 Task: Reply All to email with the signature Devin Parker with the subject 'Quarterly report' from softage.1@softage.net with the message 'Please provide me with an update on the project's change management plan.'
Action: Mouse moved to (916, 155)
Screenshot: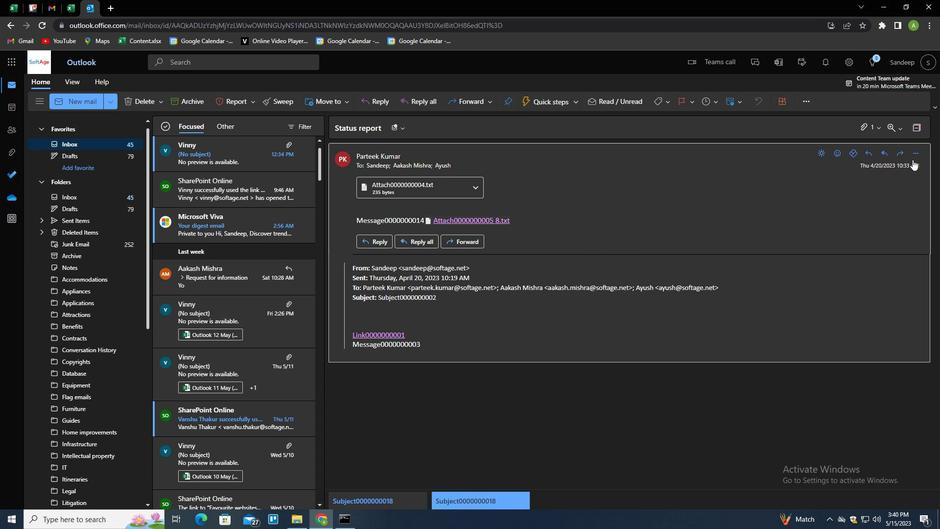 
Action: Mouse pressed left at (916, 155)
Screenshot: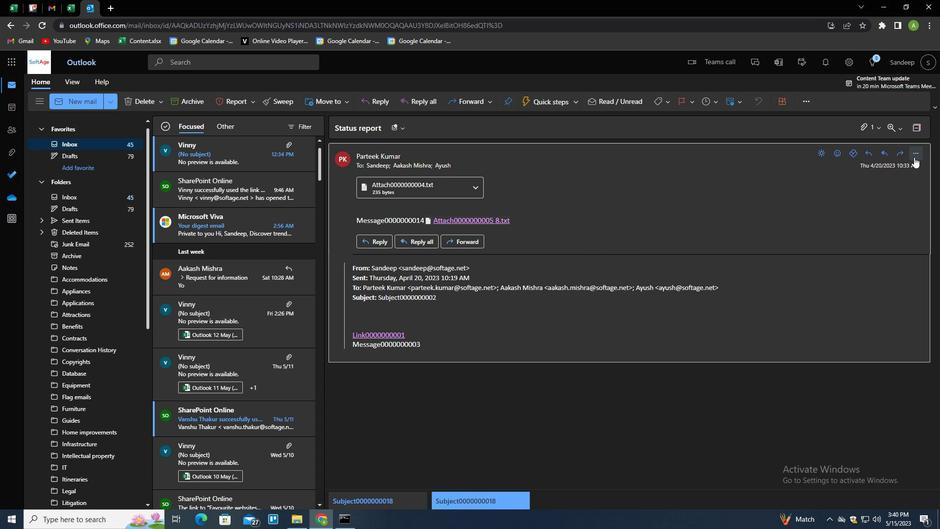 
Action: Mouse moved to (860, 185)
Screenshot: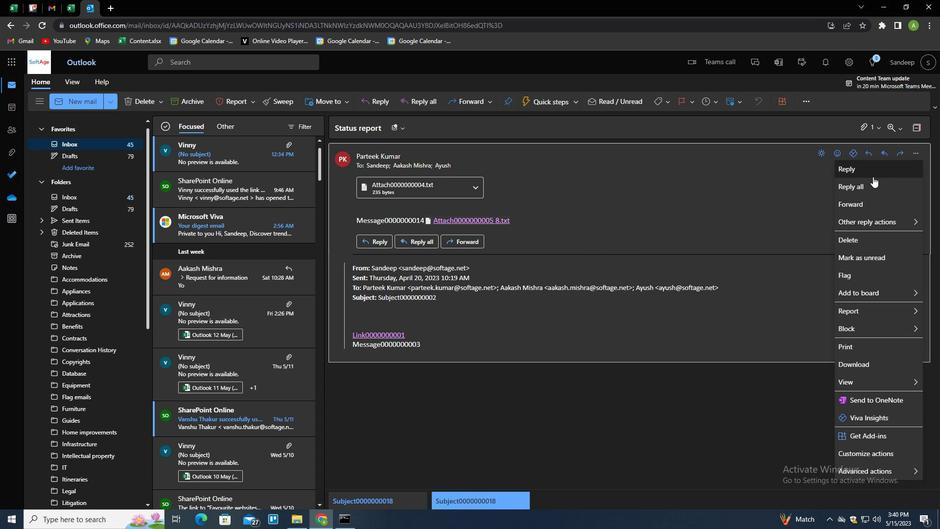 
Action: Mouse pressed left at (860, 185)
Screenshot: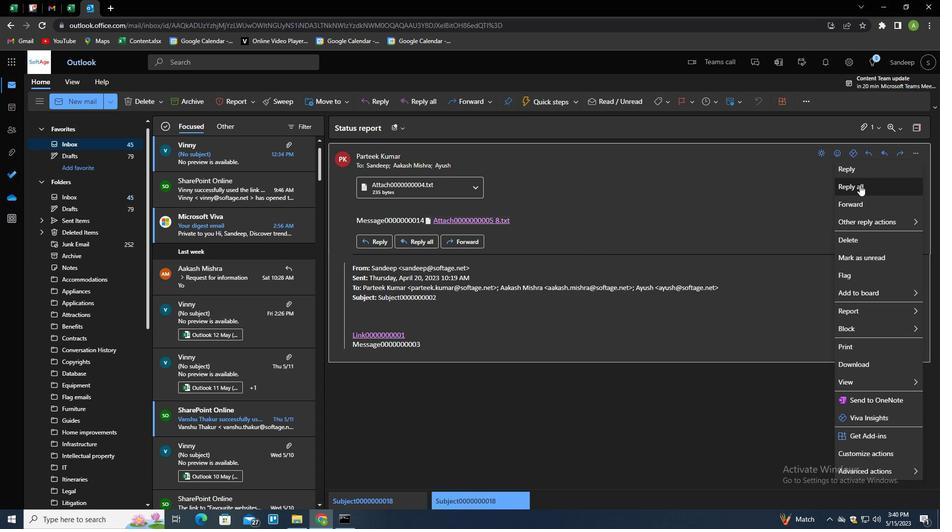 
Action: Mouse moved to (658, 102)
Screenshot: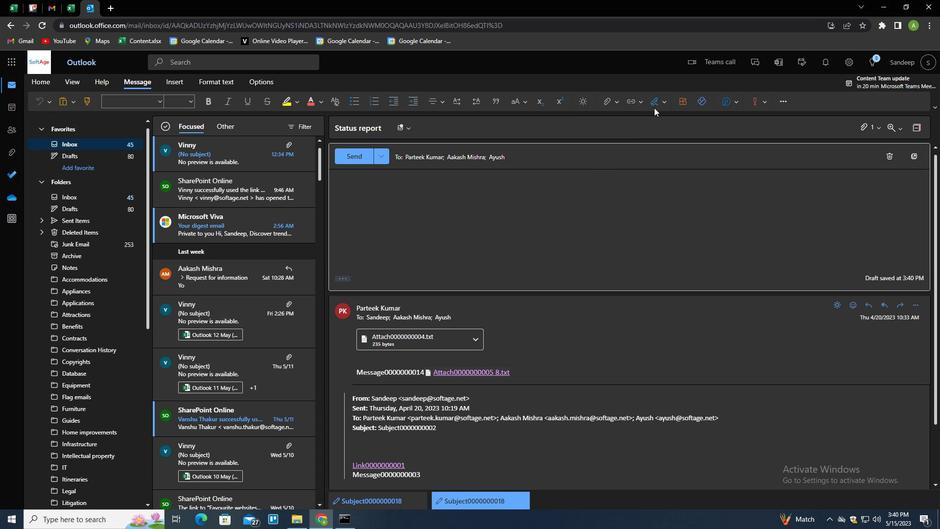 
Action: Mouse pressed left at (658, 102)
Screenshot: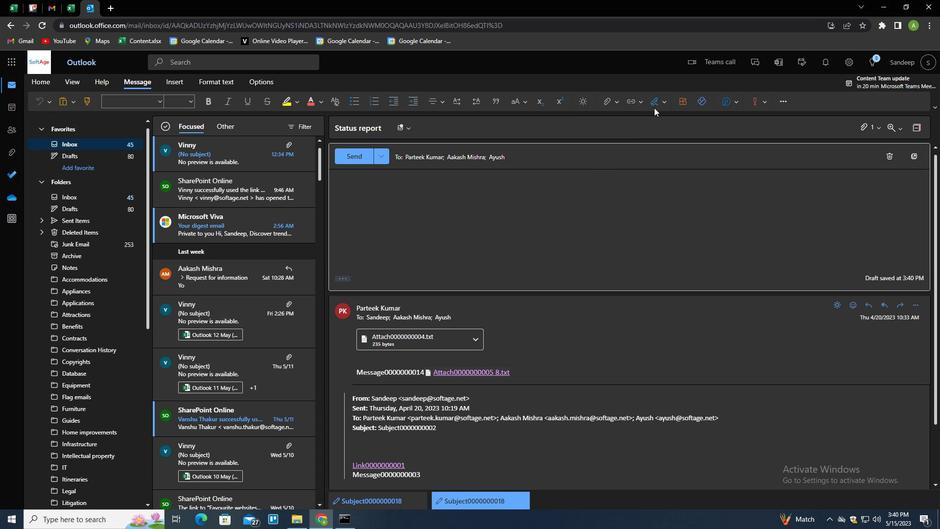 
Action: Mouse moved to (648, 141)
Screenshot: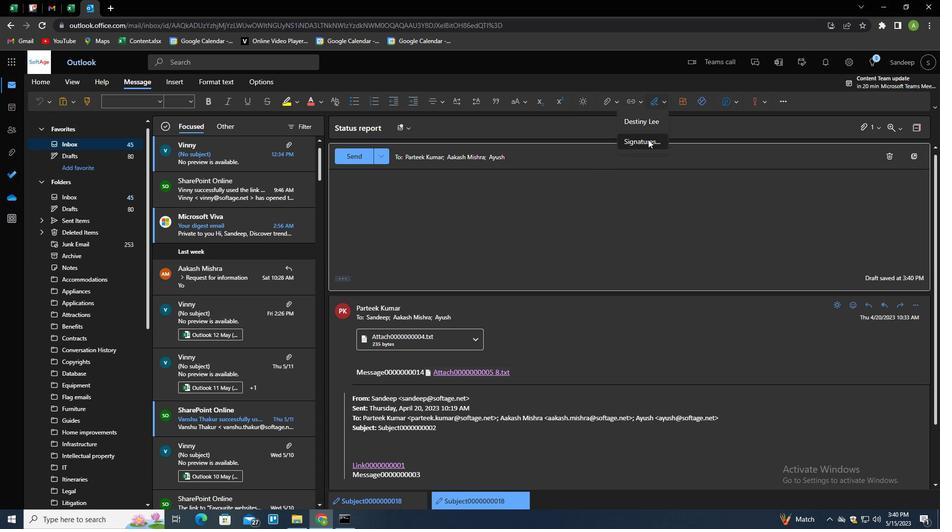 
Action: Mouse pressed left at (648, 141)
Screenshot: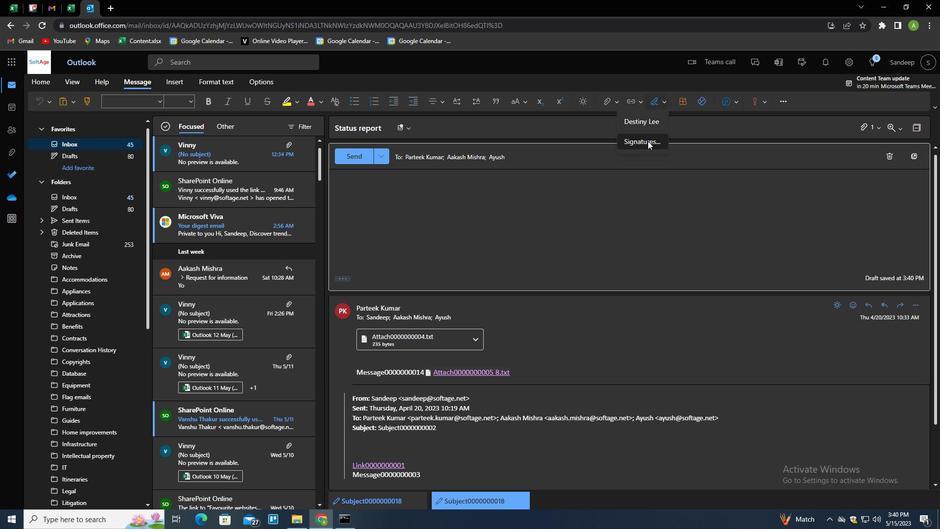
Action: Mouse moved to (653, 176)
Screenshot: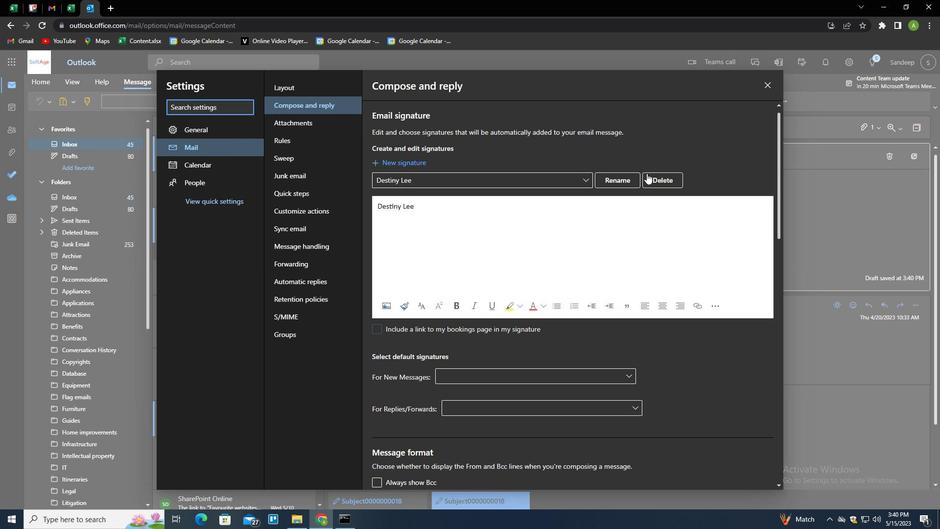 
Action: Mouse pressed left at (653, 176)
Screenshot: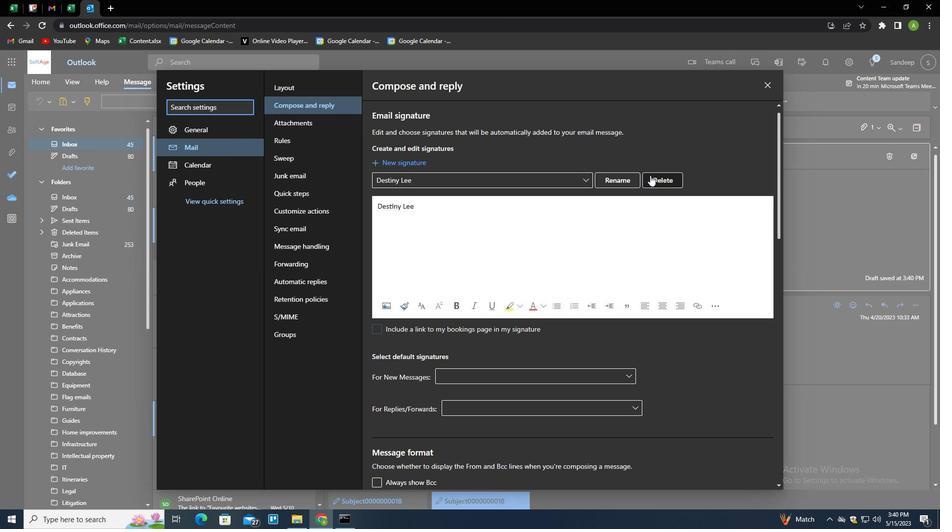 
Action: Mouse moved to (639, 178)
Screenshot: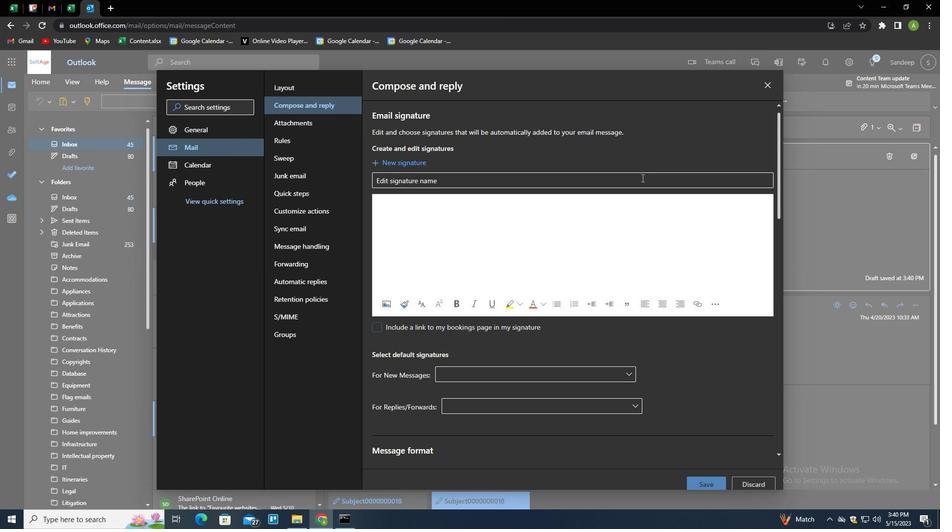 
Action: Mouse pressed left at (639, 178)
Screenshot: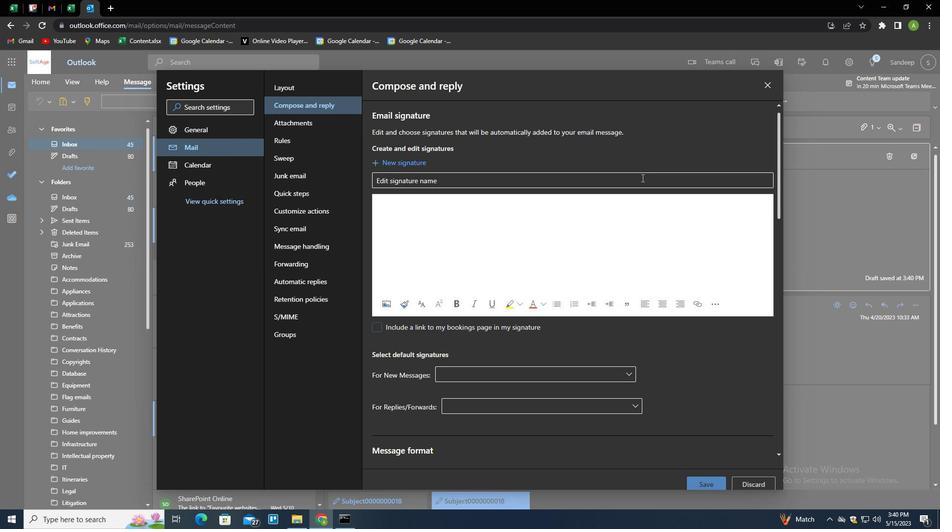 
Action: Mouse moved to (638, 178)
Screenshot: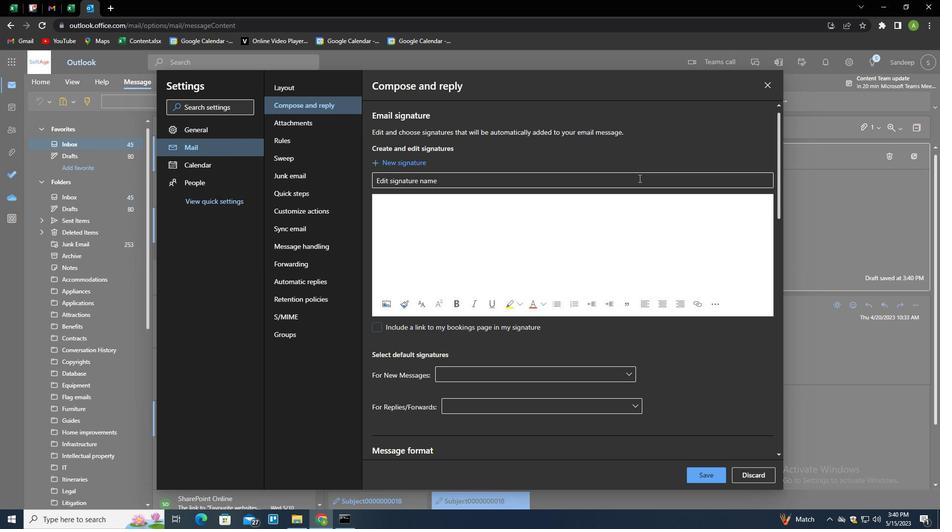 
Action: Key pressed <Key.shift>DECIN<Key.backspace><Key.backspace><Key.backspace>VIN<Key.space><Key.shift><Key.shift>PARKER<Key.tab><Key.shift>DEVIS<Key.backspace>N<Key.space>P<Key.backspace><Key.shift>PARKER
Screenshot: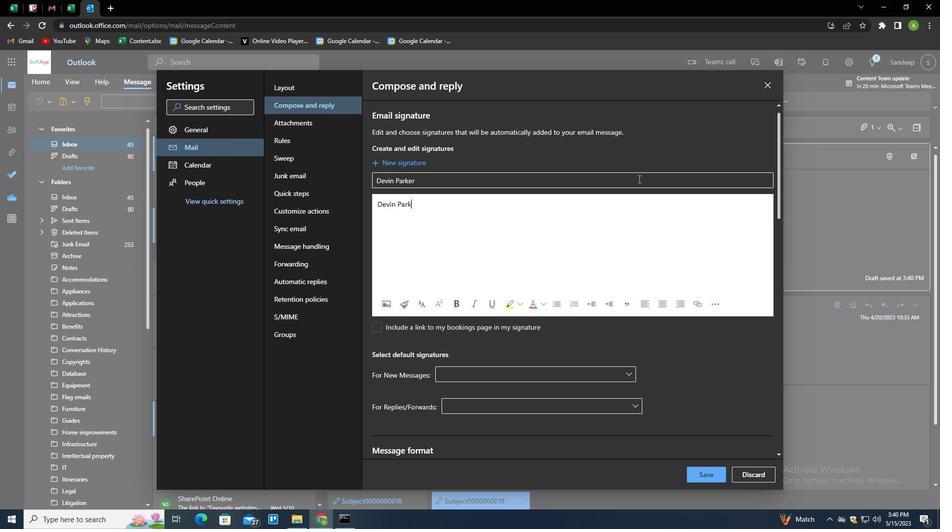 
Action: Mouse moved to (707, 475)
Screenshot: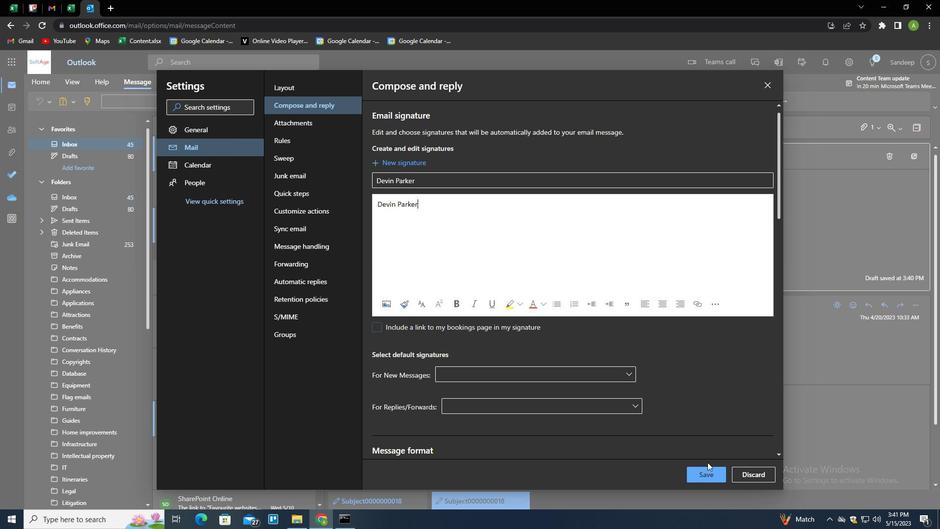 
Action: Mouse pressed left at (707, 475)
Screenshot: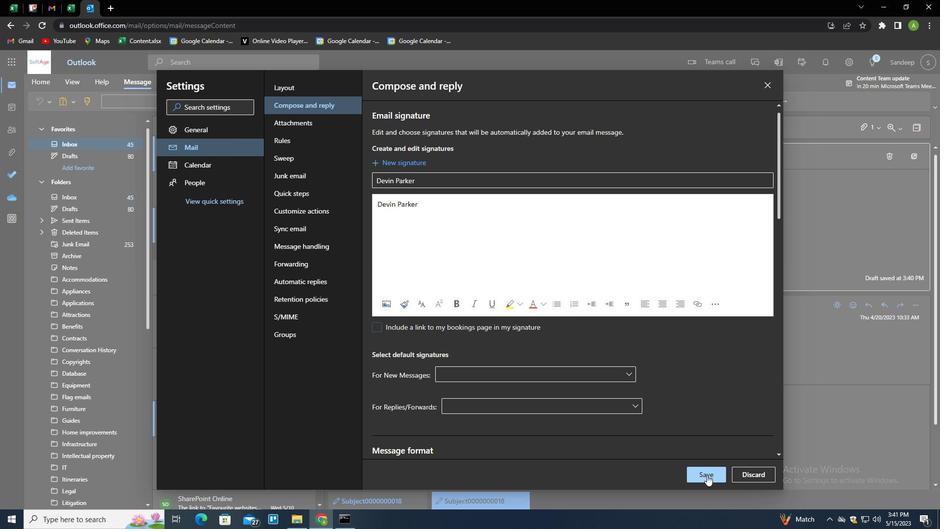 
Action: Mouse moved to (870, 246)
Screenshot: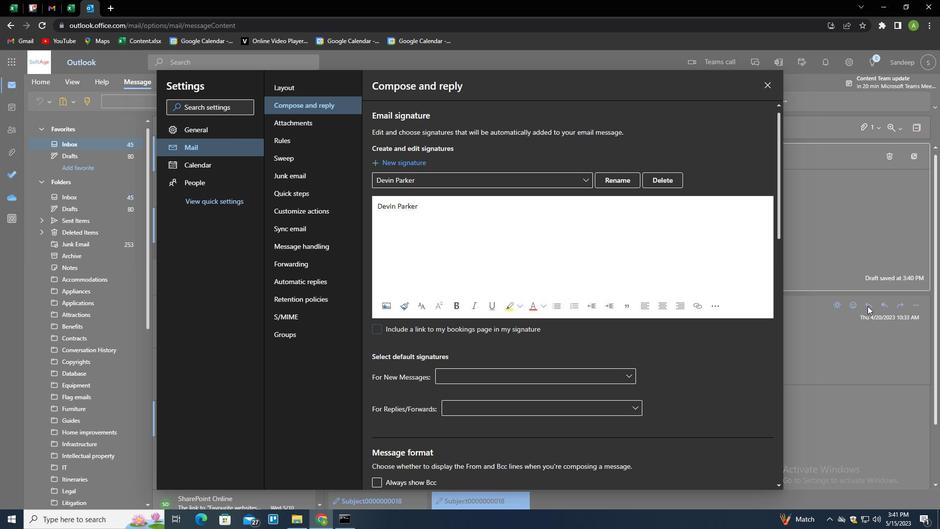 
Action: Mouse pressed left at (870, 246)
Screenshot: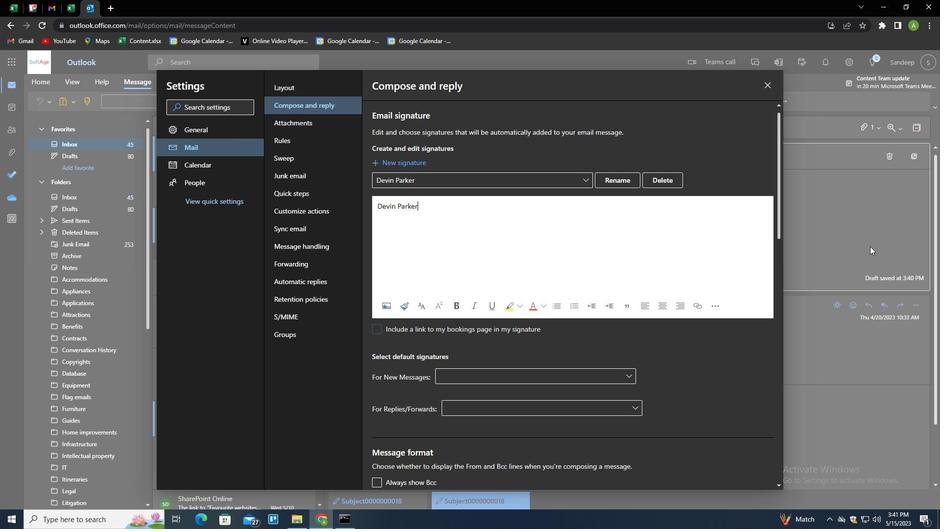 
Action: Mouse moved to (656, 106)
Screenshot: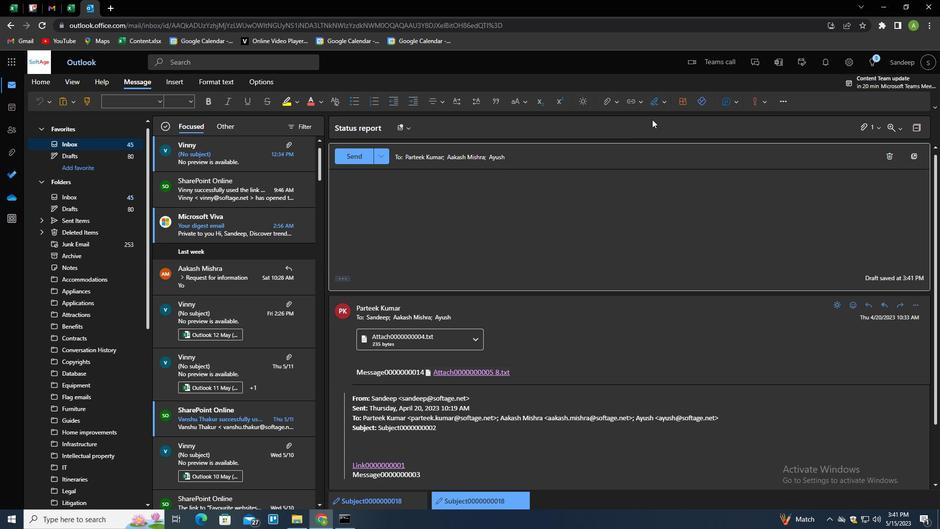 
Action: Mouse pressed left at (656, 106)
Screenshot: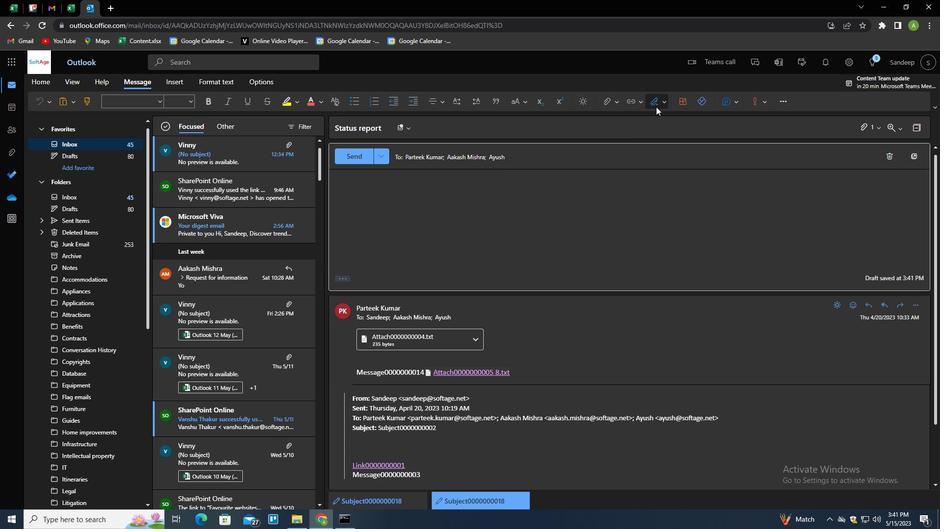 
Action: Mouse moved to (654, 121)
Screenshot: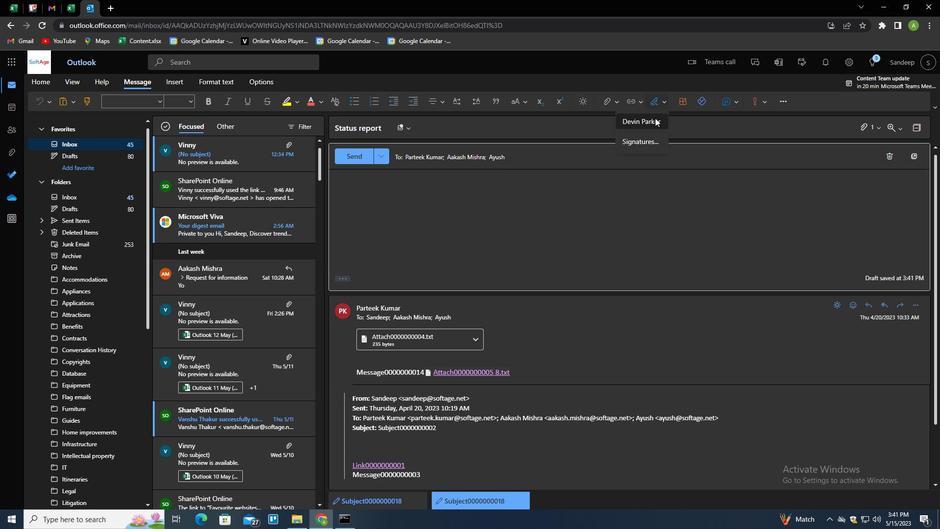 
Action: Mouse pressed left at (654, 121)
Screenshot: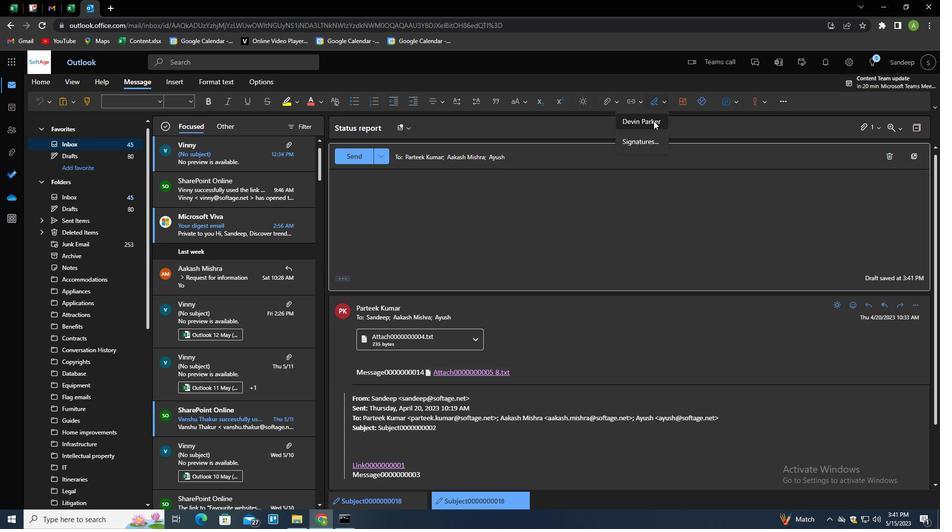 
Action: Mouse moved to (343, 280)
Screenshot: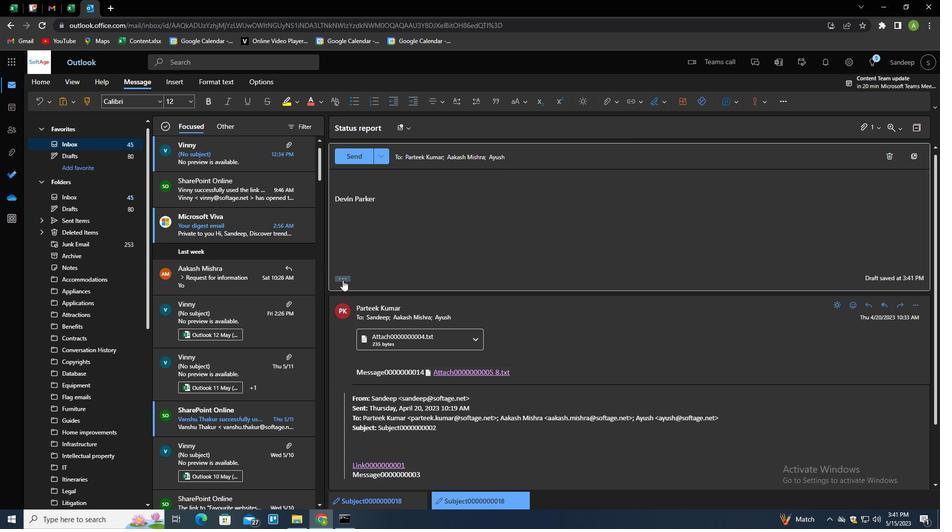 
Action: Mouse pressed left at (343, 280)
Screenshot: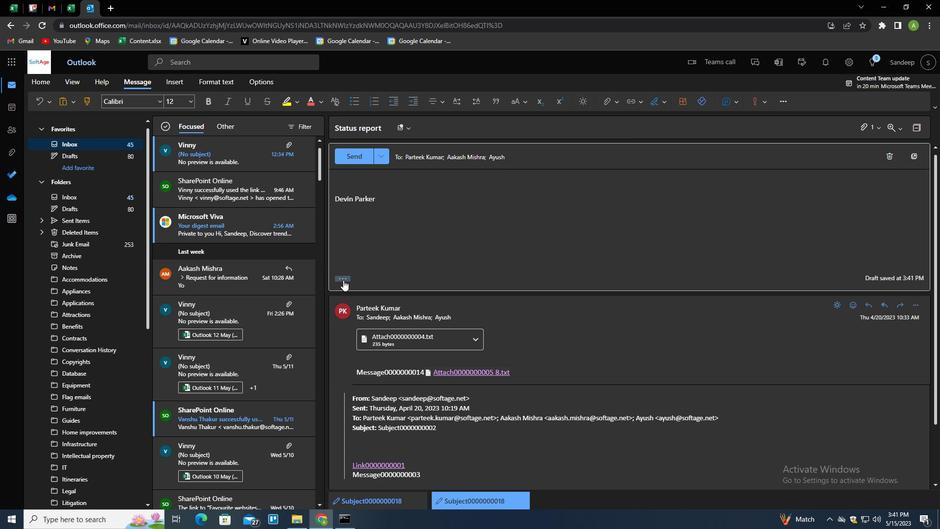 
Action: Mouse moved to (351, 153)
Screenshot: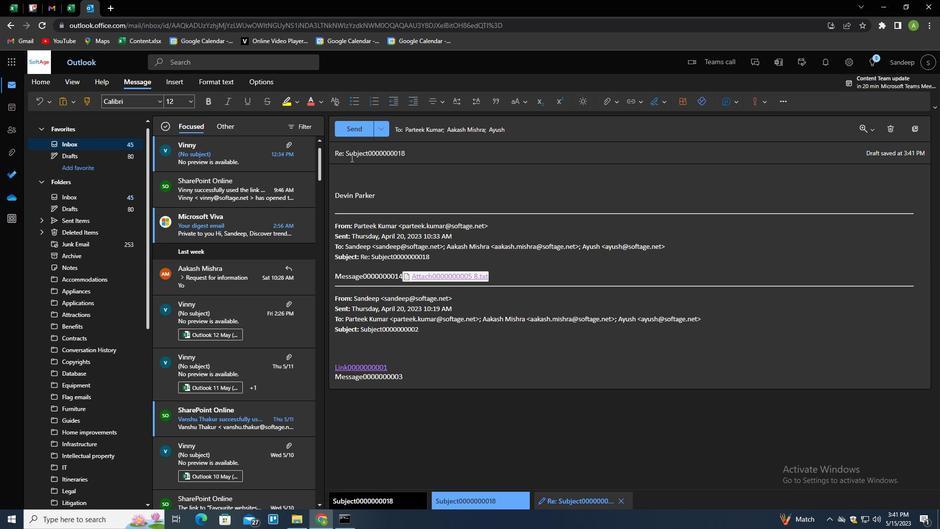 
Action: Mouse pressed left at (351, 153)
Screenshot: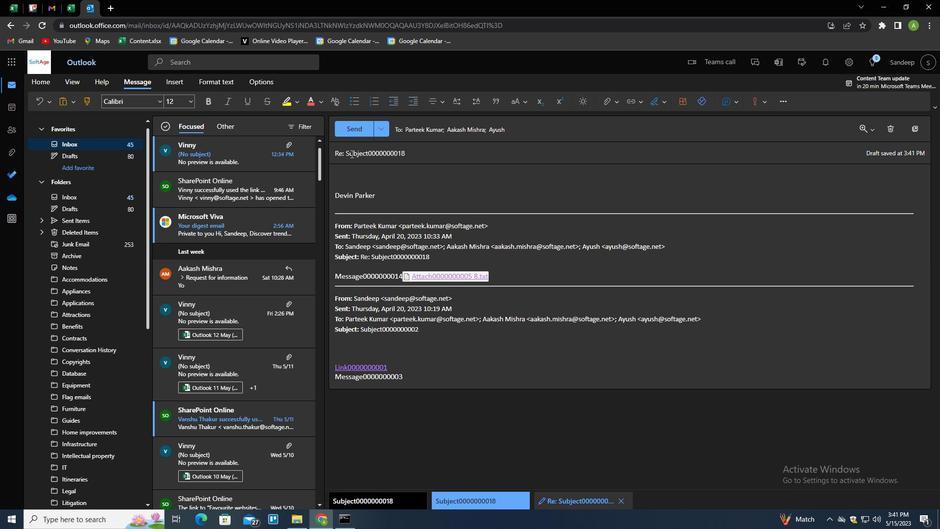 
Action: Mouse pressed left at (351, 153)
Screenshot: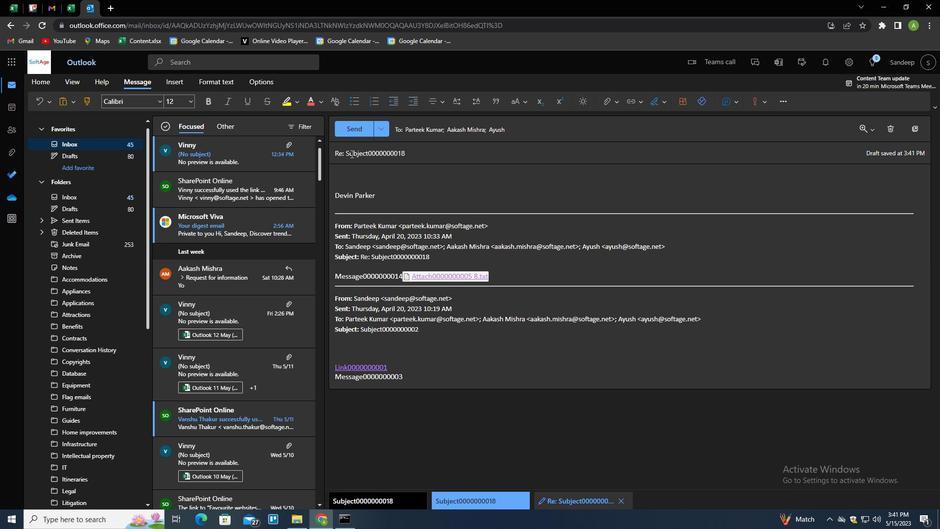 
Action: Mouse pressed left at (351, 153)
Screenshot: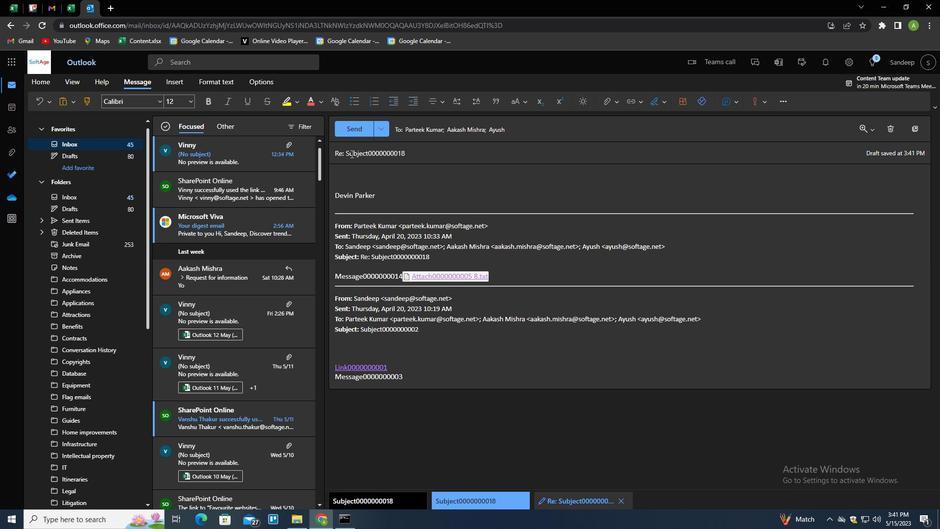 
Action: Key pressed <Key.shift>QUARTERLY<Key.space>REPORT<Key.tab><Key.shift>PLEASE<Key.space>PROVIDE<Key.space>ME<Key.space>WITH<Key.space>AN<Key.space>UPDATE<Key.space>ON<Key.space>THE<Key.space>PROJECT'S<Key.space>CHNAGE<Key.space>MANA<Key.backspace><Key.backspace><Key.backspace><Key.backspace><Key.backspace><Key.backspace><Key.backspace><Key.backspace><Key.backspace>ANGE<Key.space>MANAGEMENT<Key.space>PAN/<Key.backspace><Key.backspace><Key.backspace>LAN.
Screenshot: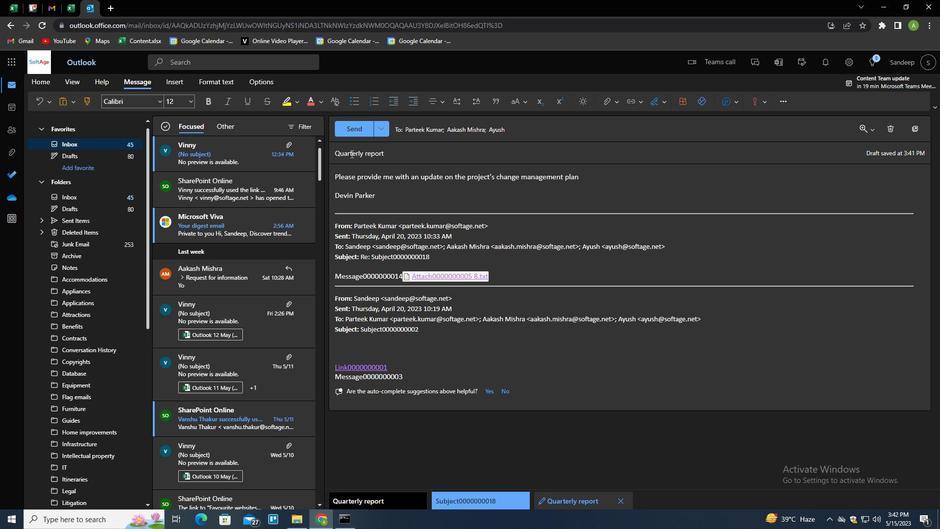 
Action: Mouse moved to (355, 127)
Screenshot: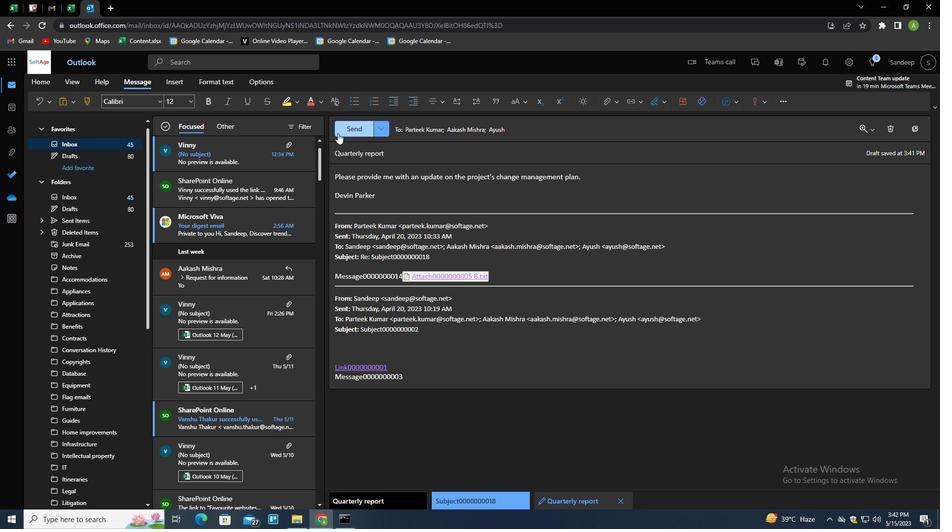 
Action: Mouse pressed left at (355, 127)
Screenshot: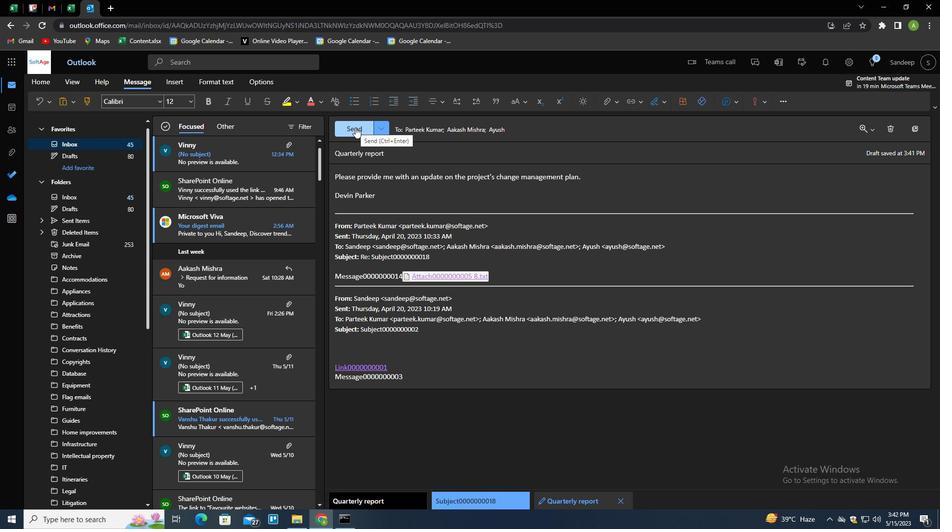 
Action: Mouse moved to (484, 222)
Screenshot: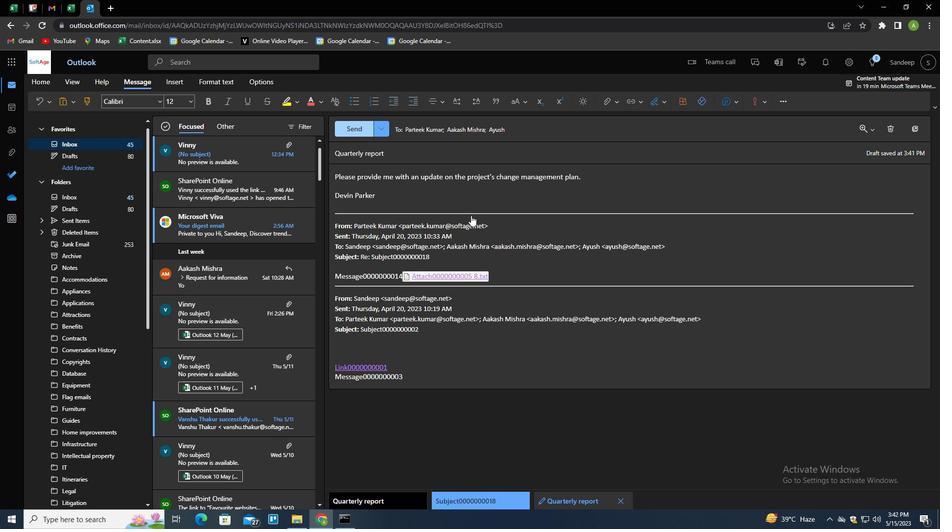 
